 Task: Create List Mentoring in Board Public Speaking Tips to Workspace Cash Management. Create List Coaching in Board User Research to Workspace Cash Management. Create List Training and Development in Board Customer Service Knowledge Base Development and Management to Workspace Cash Management
Action: Mouse moved to (63, 340)
Screenshot: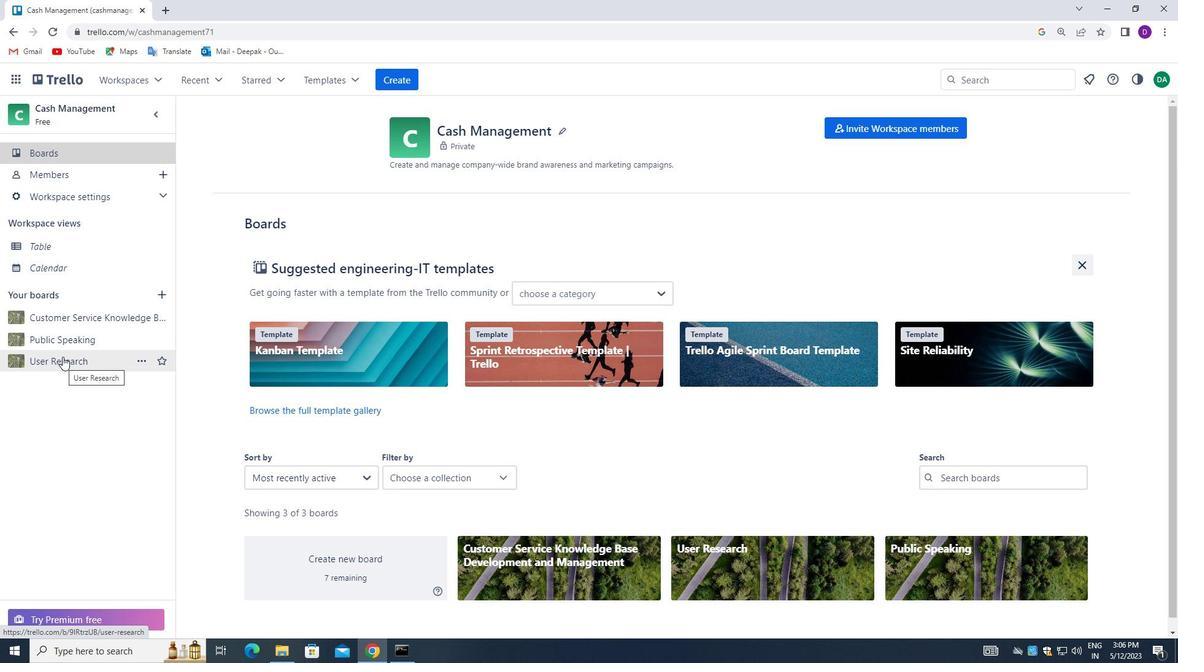 
Action: Mouse pressed left at (63, 340)
Screenshot: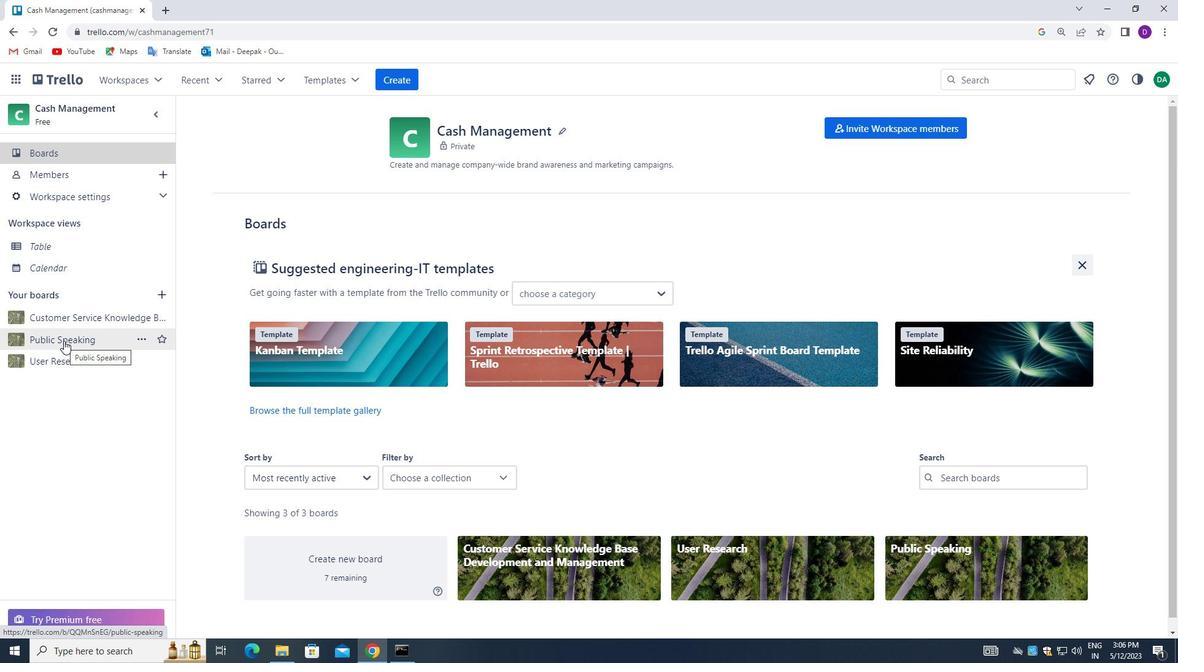 
Action: Mouse moved to (416, 152)
Screenshot: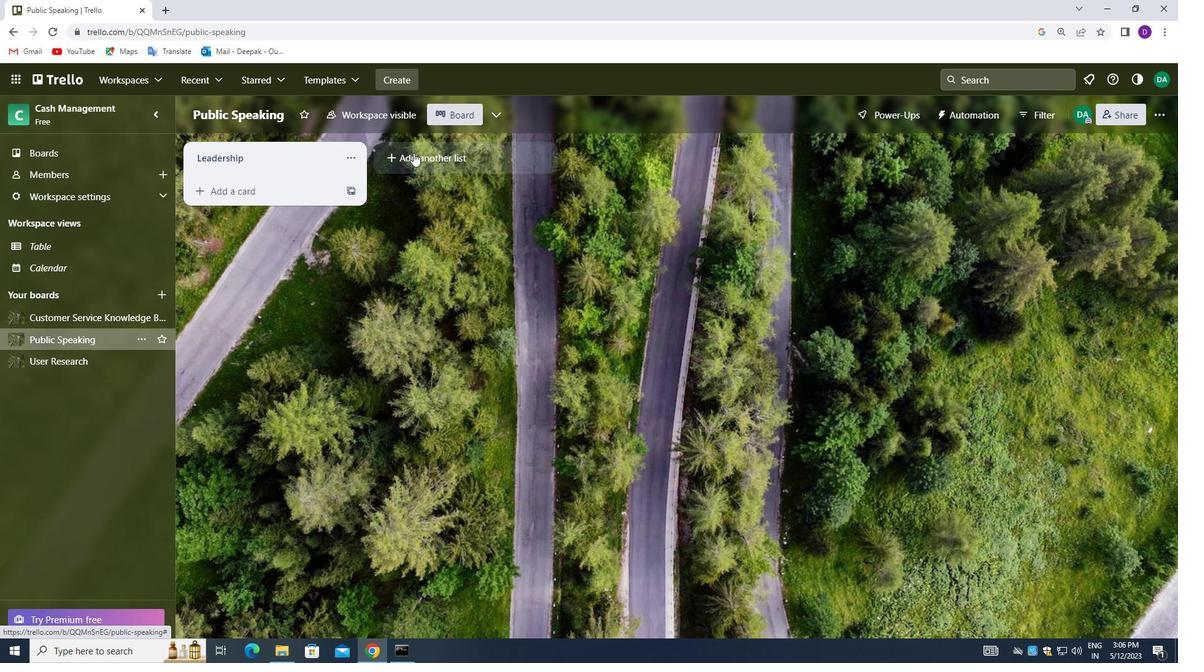 
Action: Mouse pressed left at (416, 152)
Screenshot: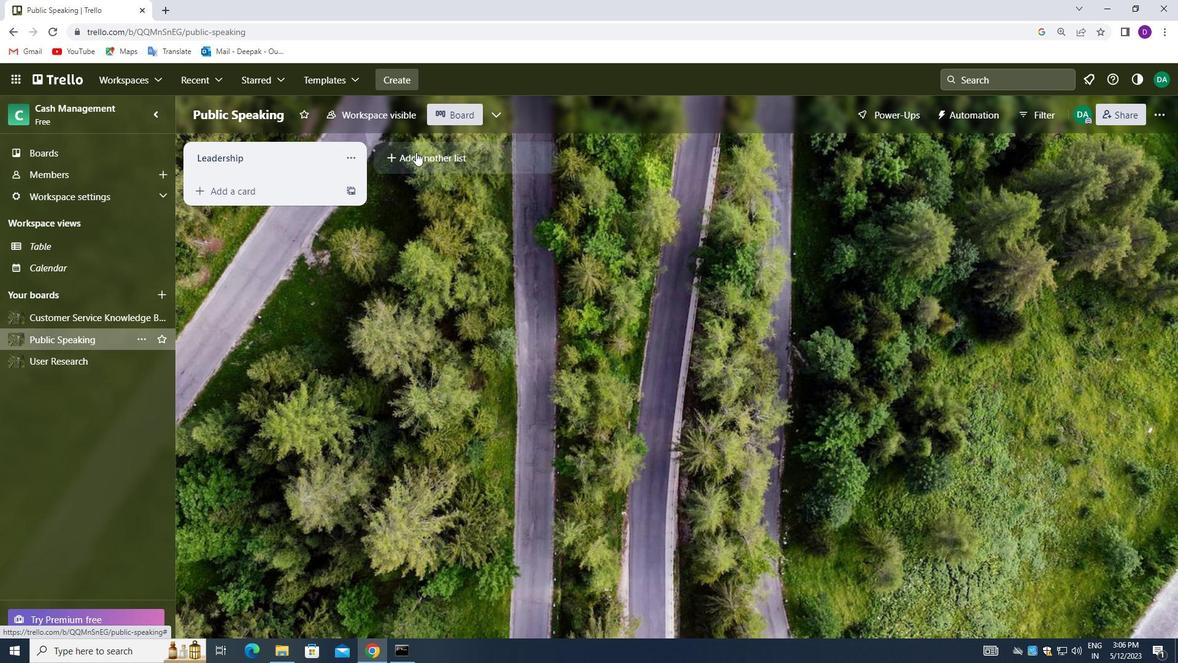 
Action: Mouse moved to (416, 153)
Screenshot: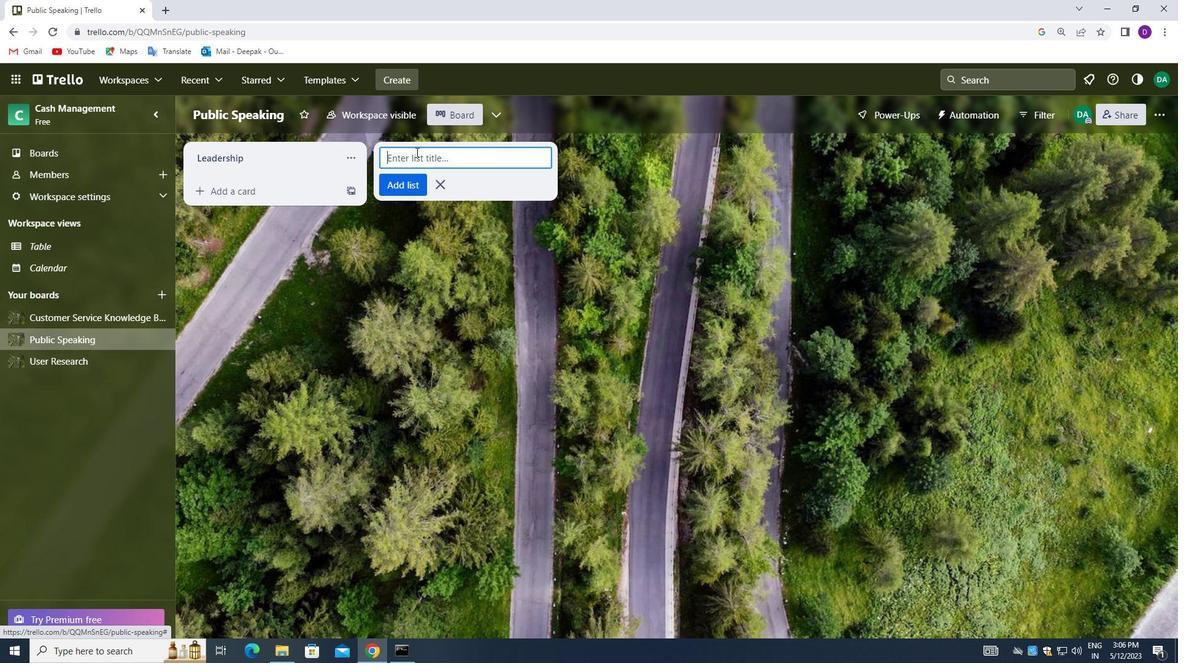 
Action: Key pressed <Key.shift><Key.shift><Key.shift>MENTORING
Screenshot: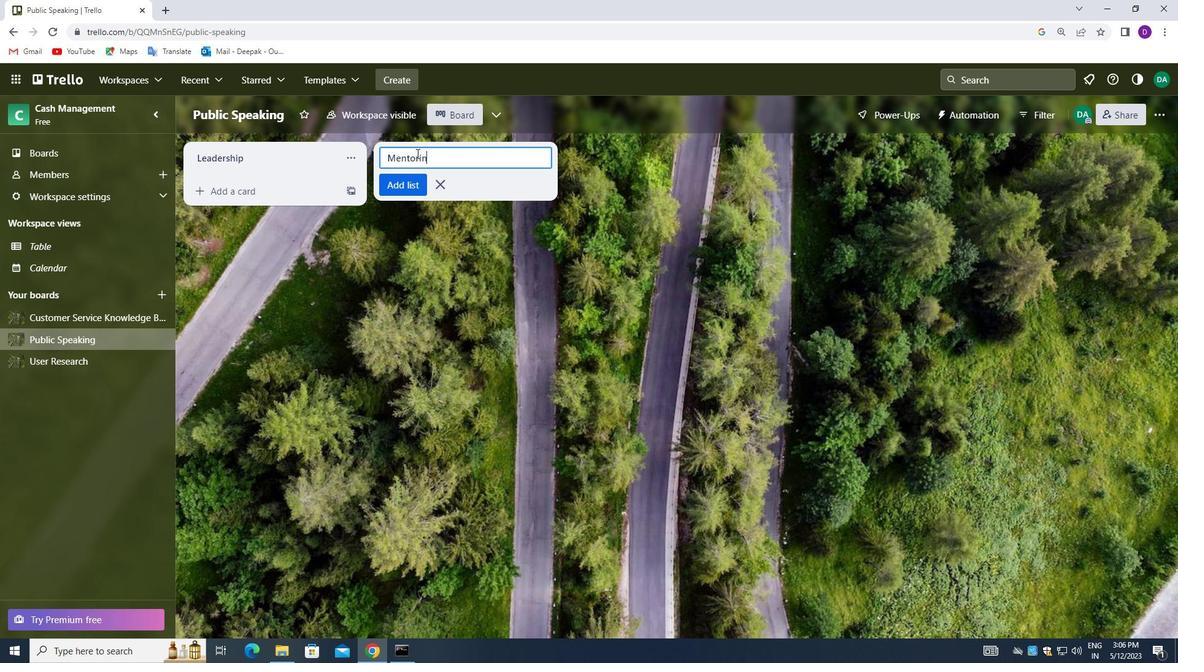 
Action: Mouse moved to (391, 186)
Screenshot: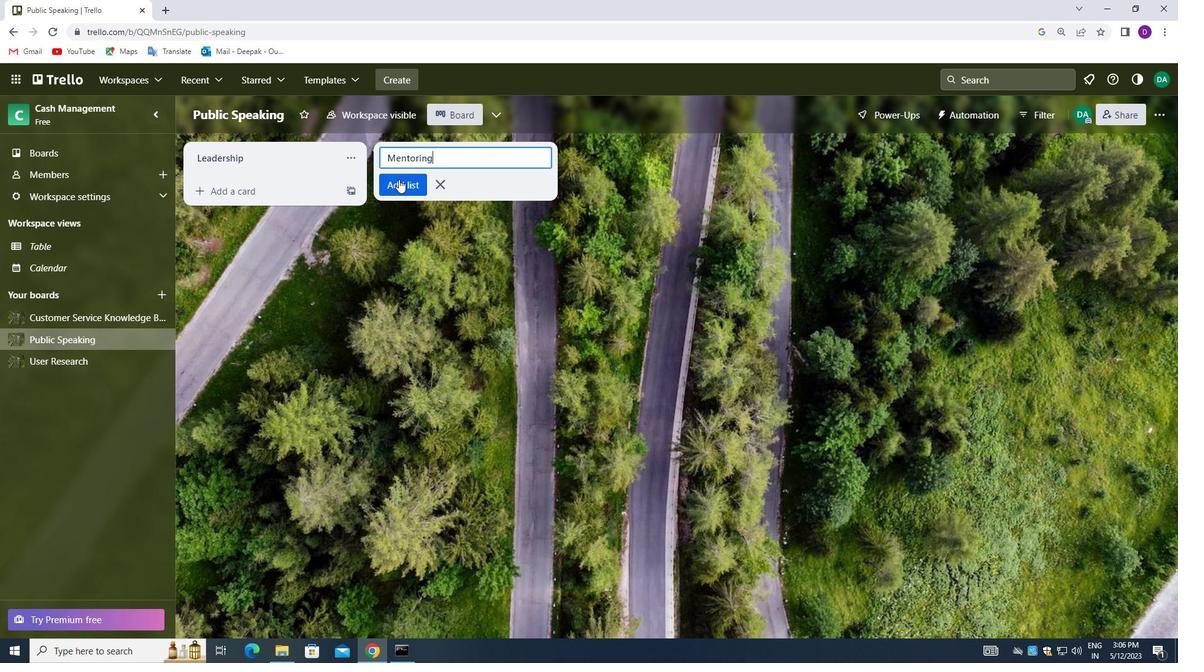 
Action: Mouse pressed left at (391, 186)
Screenshot: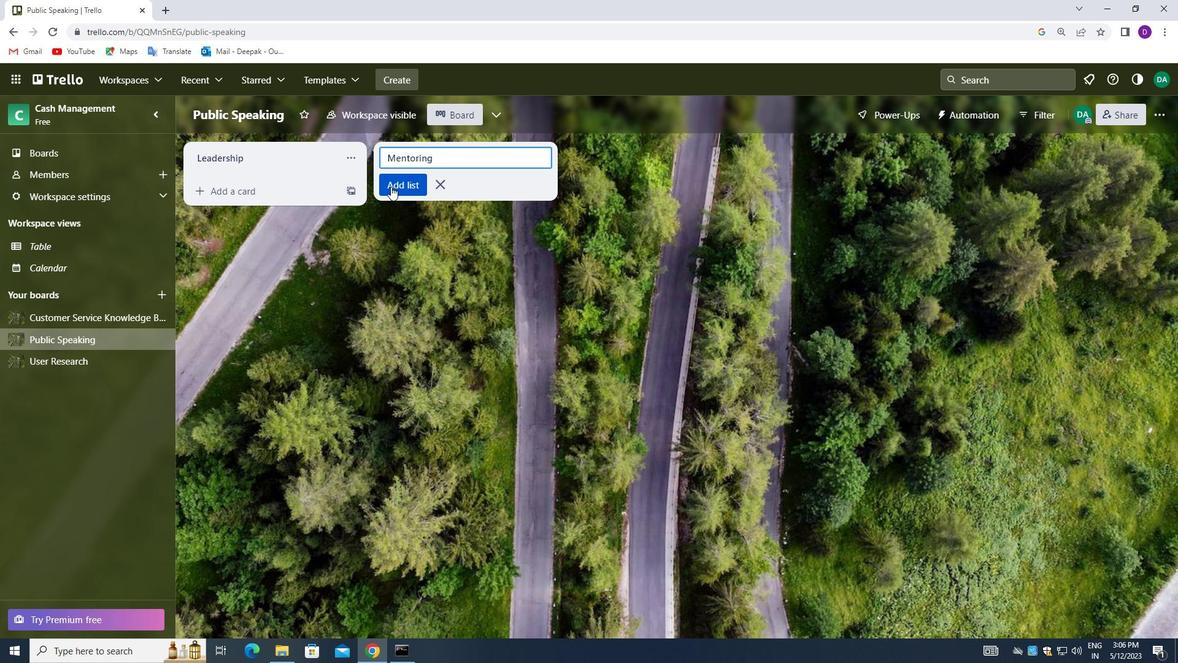 
Action: Mouse moved to (87, 355)
Screenshot: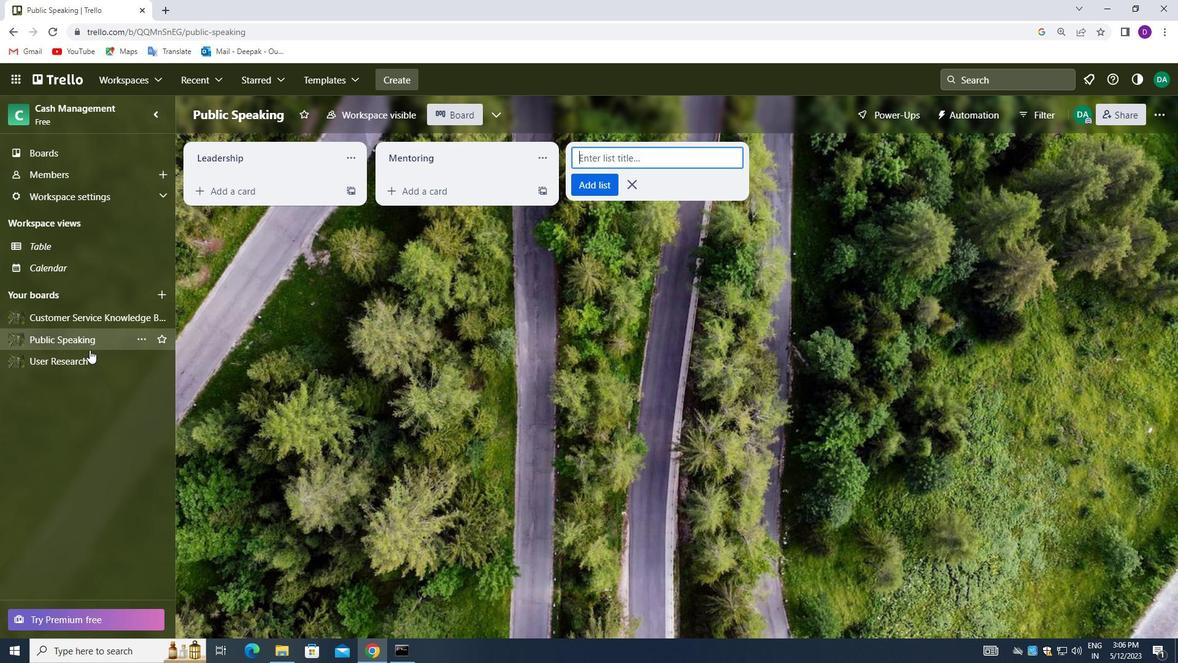 
Action: Mouse pressed left at (87, 355)
Screenshot: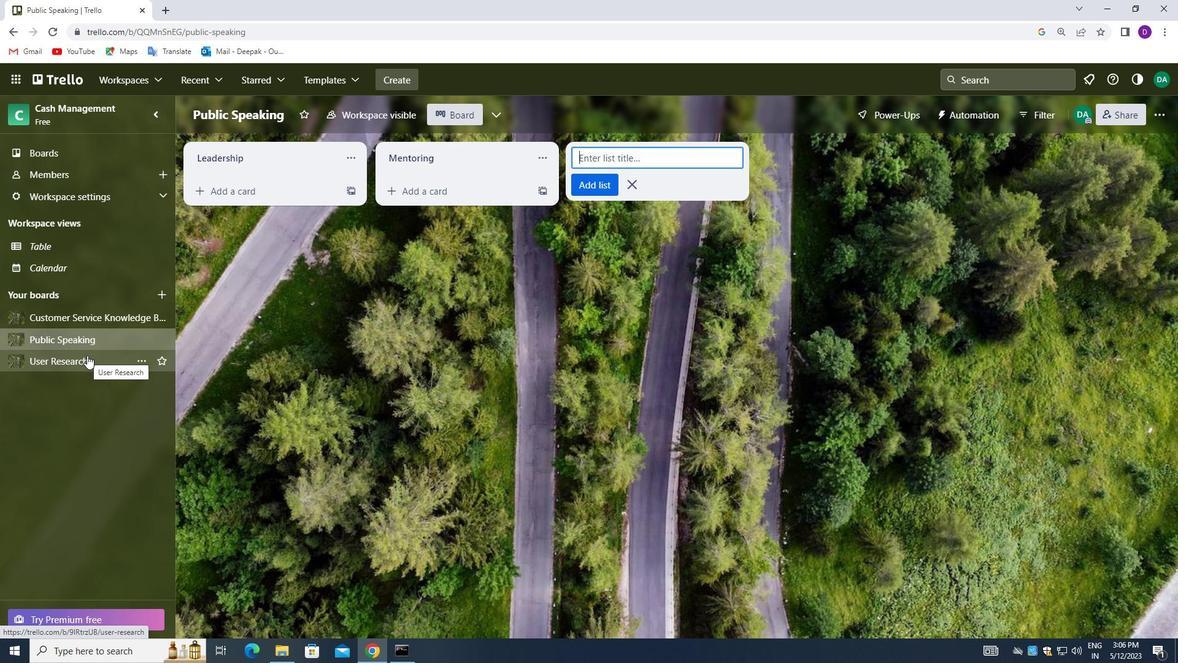 
Action: Mouse moved to (436, 160)
Screenshot: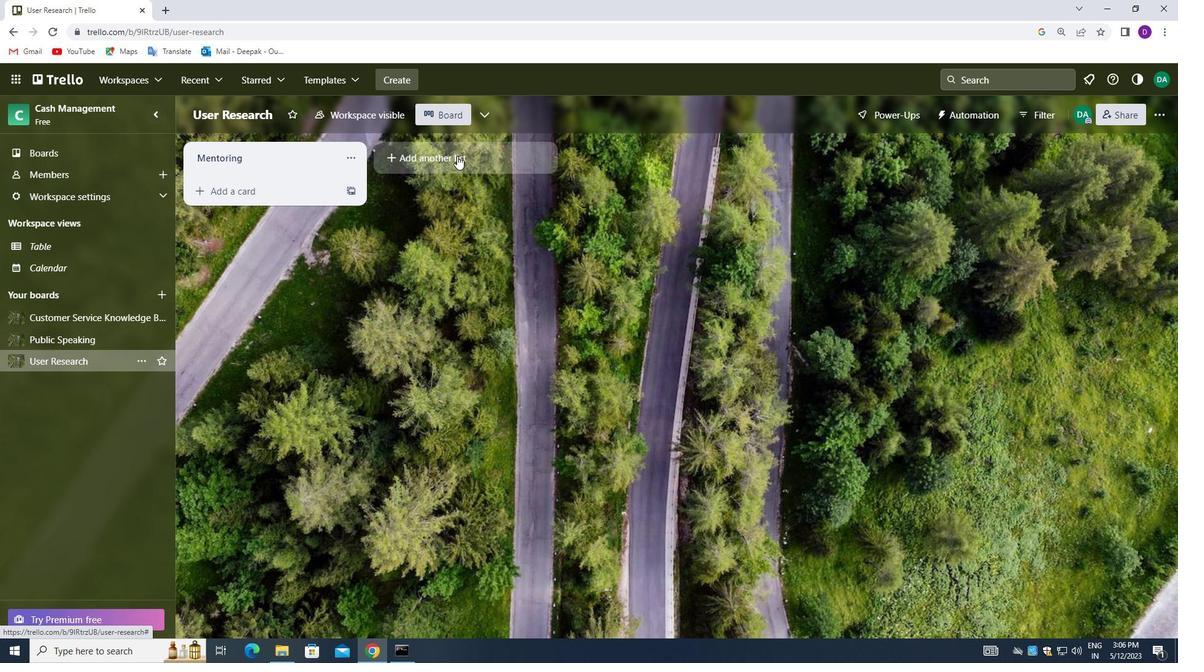 
Action: Mouse pressed left at (436, 160)
Screenshot: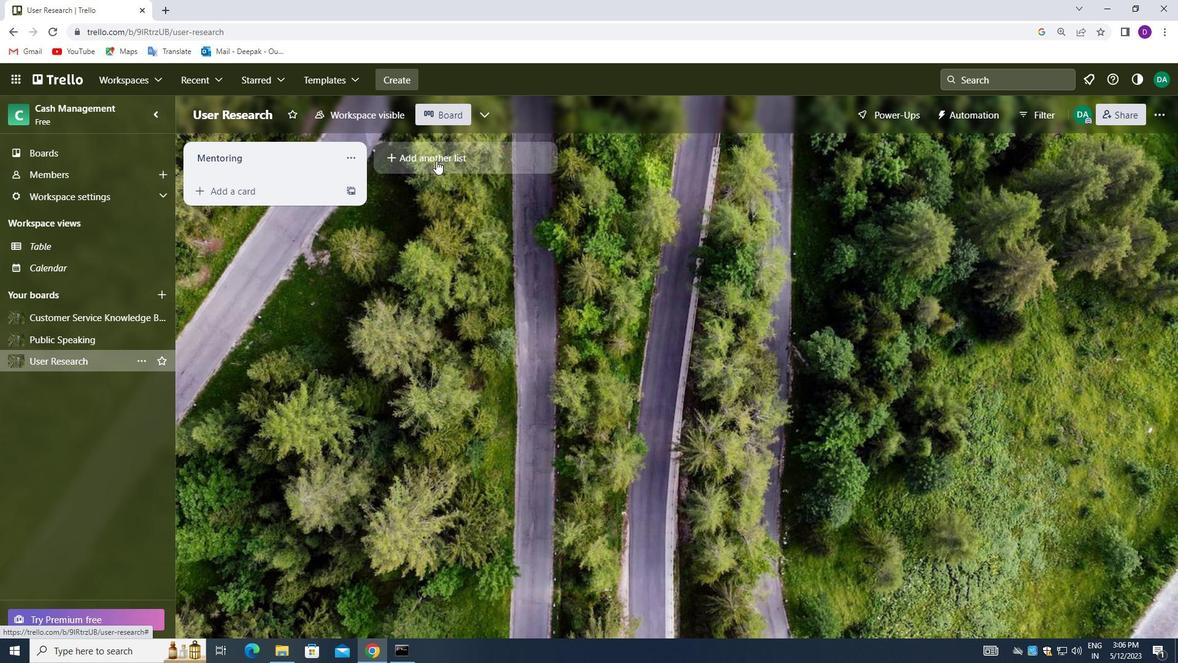 
Action: Mouse moved to (423, 156)
Screenshot: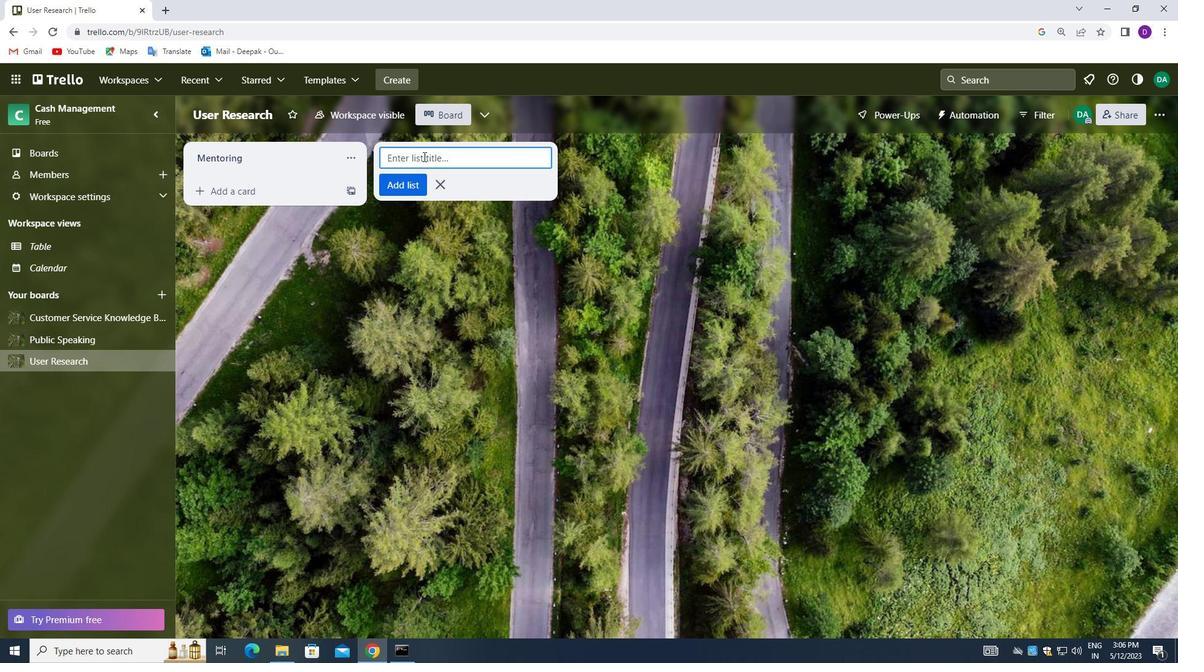 
Action: Key pressed <Key.shift>COACHING
Screenshot: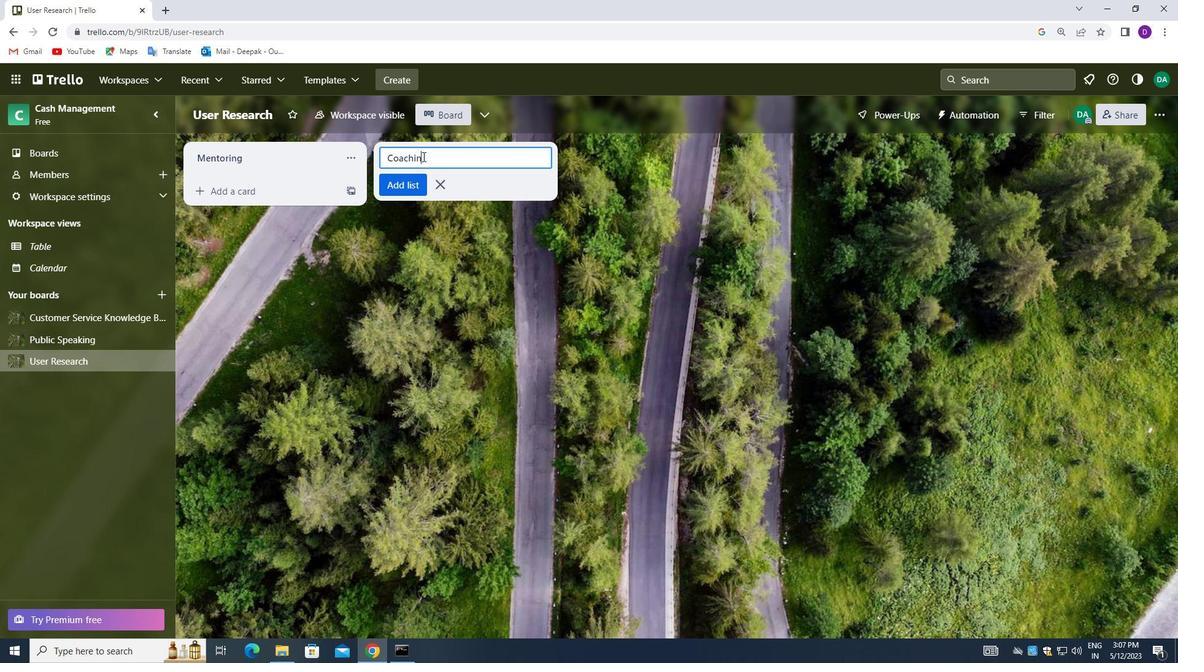 
Action: Mouse moved to (403, 186)
Screenshot: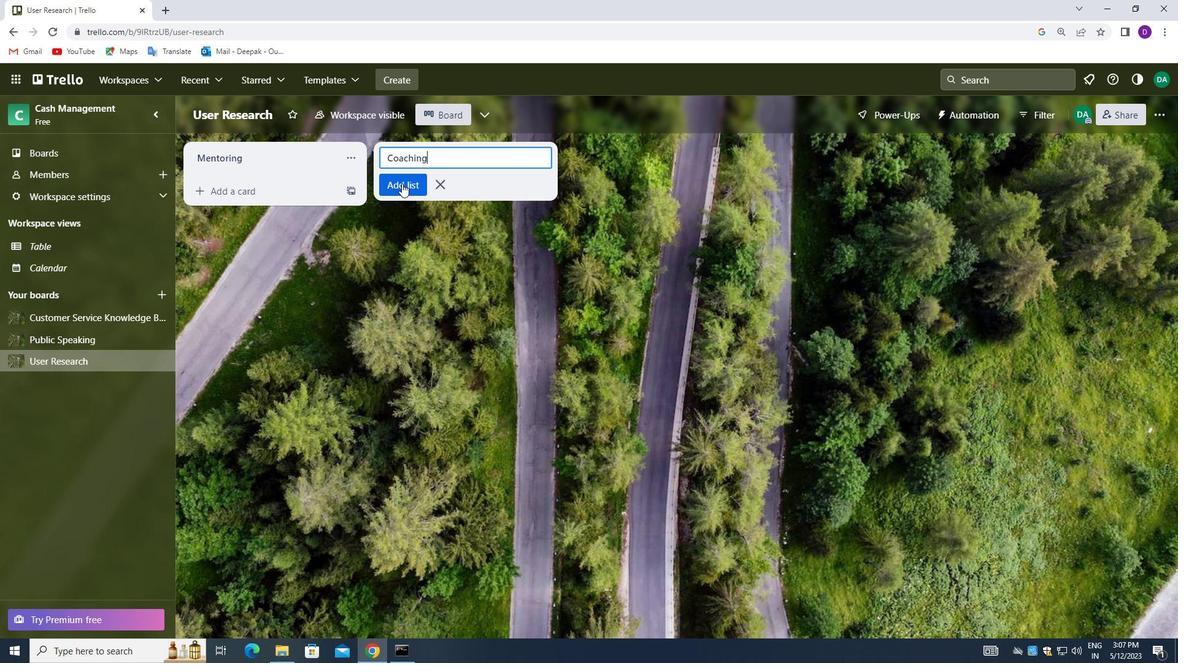 
Action: Mouse pressed left at (403, 186)
Screenshot: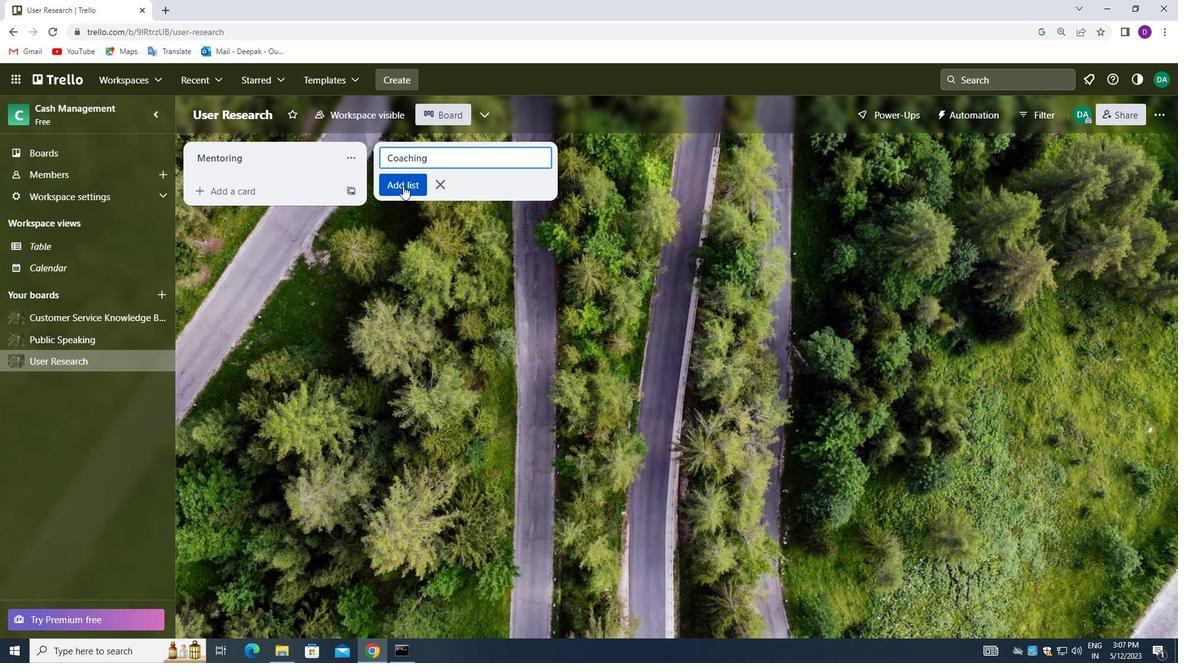 
Action: Mouse moved to (96, 310)
Screenshot: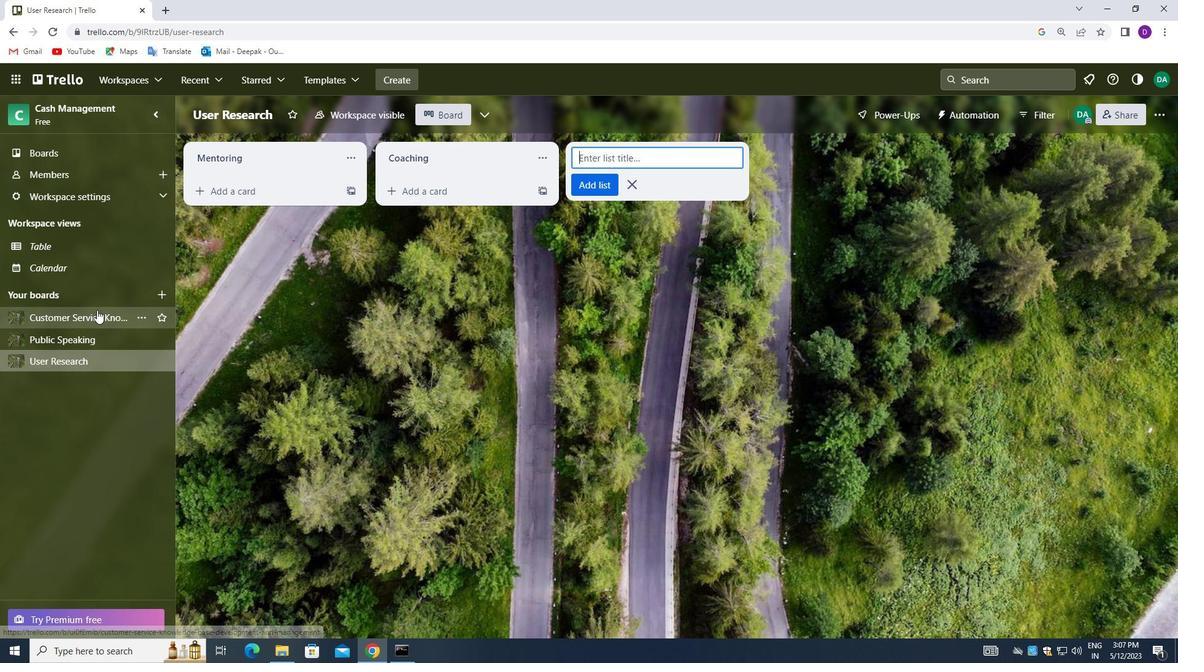 
Action: Mouse pressed left at (96, 310)
Screenshot: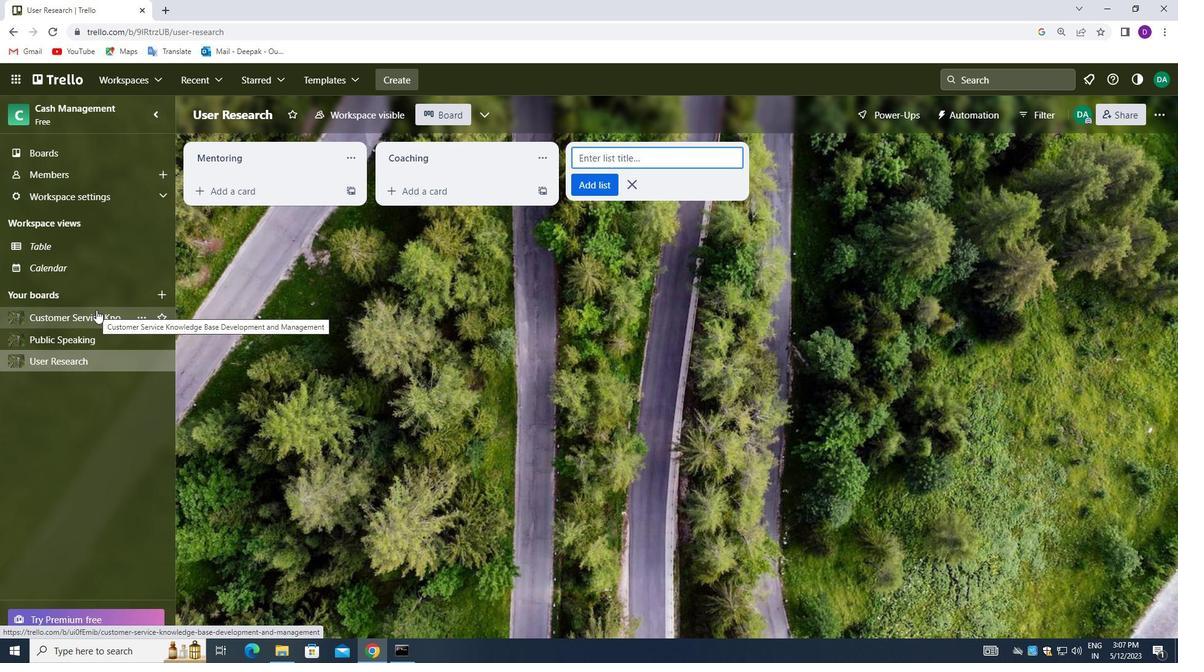 
Action: Mouse moved to (458, 157)
Screenshot: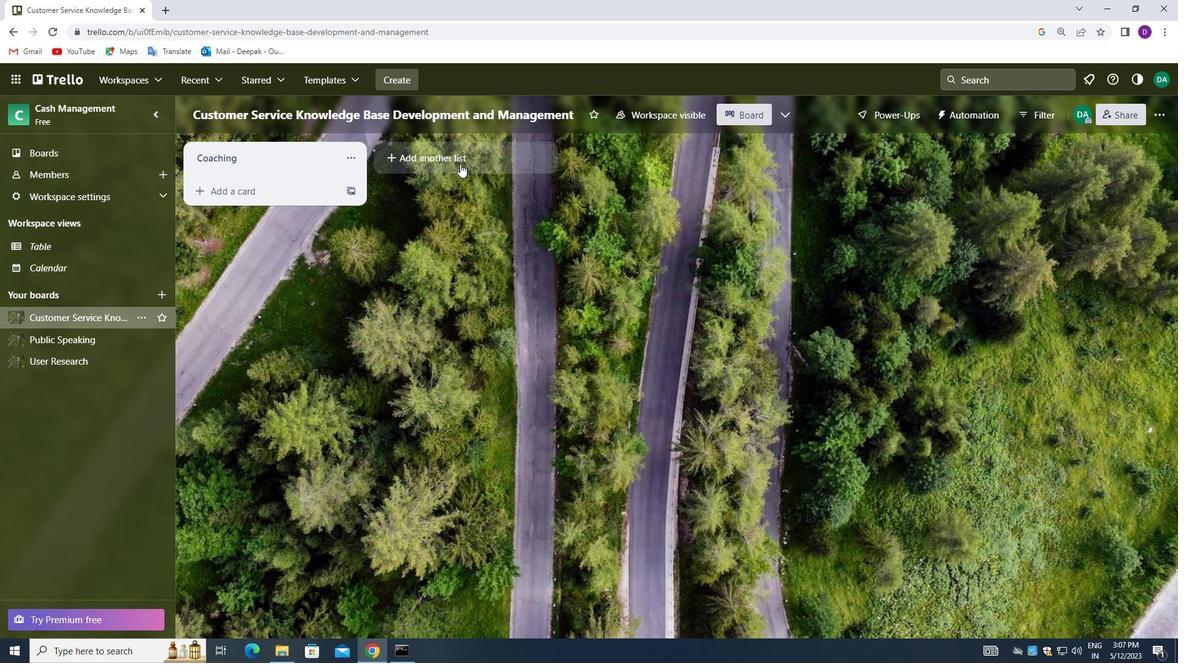 
Action: Mouse pressed left at (458, 157)
Screenshot: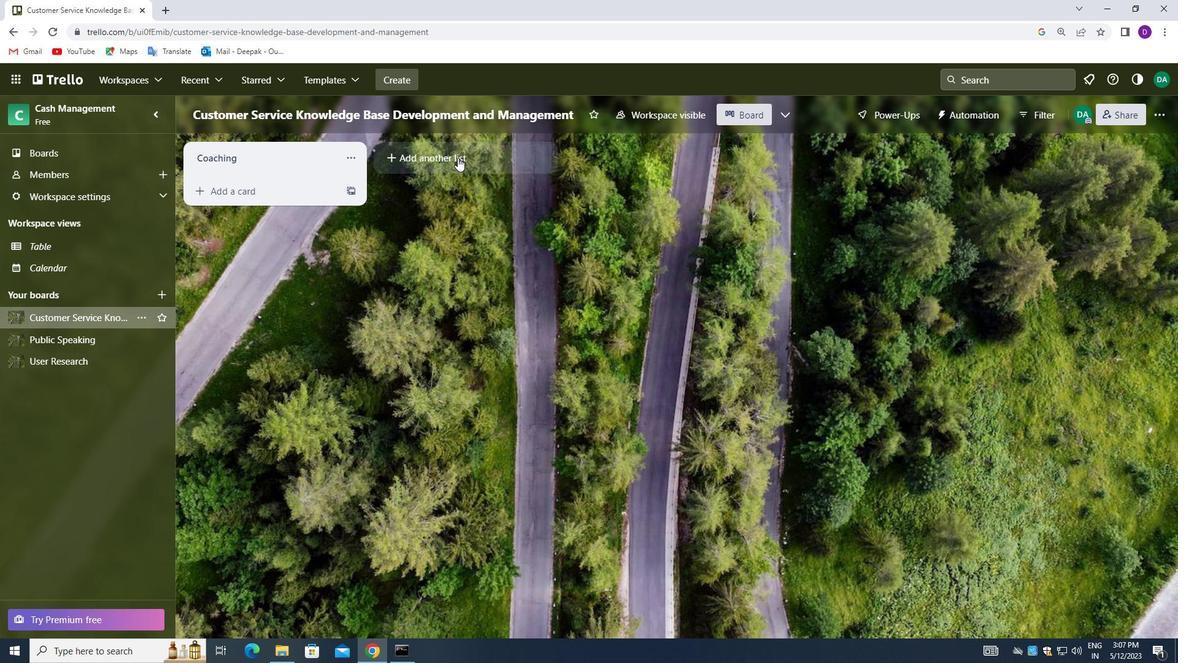 
Action: Mouse moved to (459, 169)
Screenshot: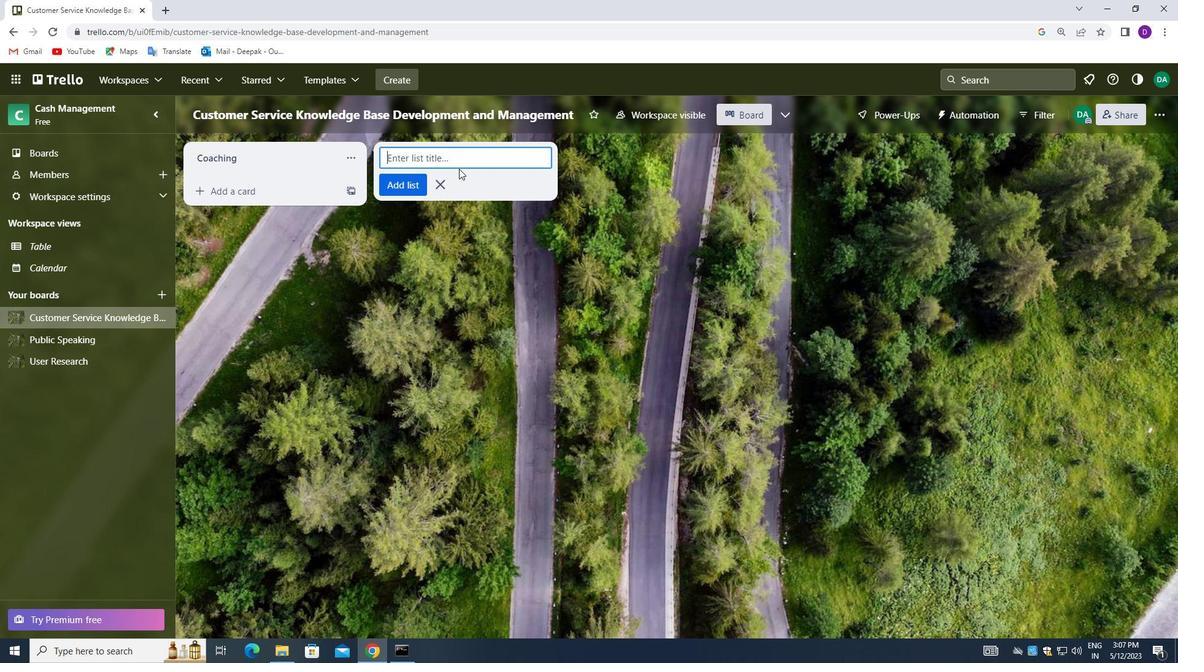 
Action: Key pressed <Key.shift><Key.shift><Key.shift><Key.shift><Key.shift><Key.shift><Key.shift><Key.shift><Key.shift><Key.shift><Key.shift><Key.shift><Key.shift><Key.shift>TRAINING<Key.space>AND<Key.space><Key.shift>DEVELOPMENT
Screenshot: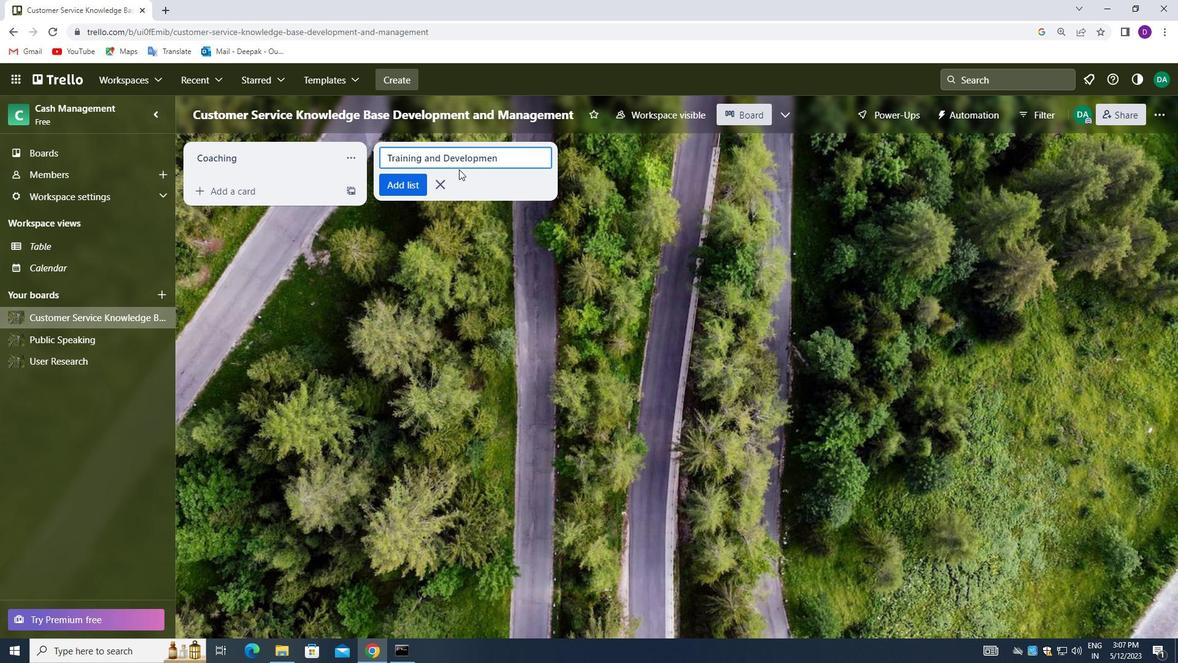 
Action: Mouse moved to (392, 185)
Screenshot: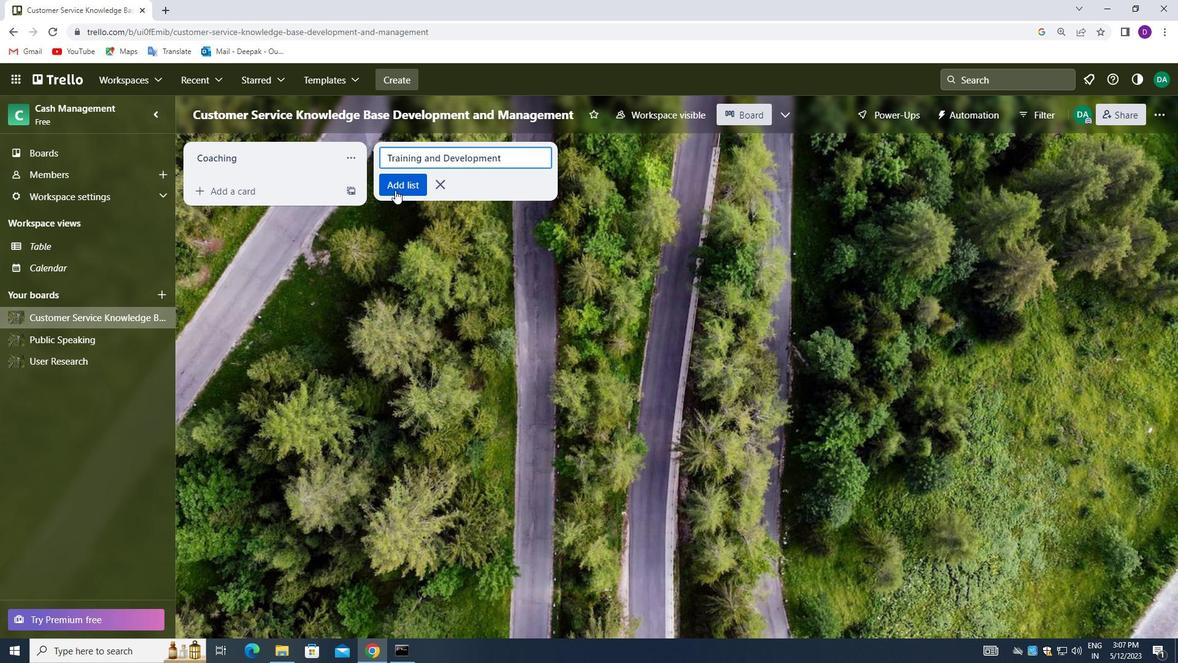 
Action: Mouse pressed left at (392, 185)
Screenshot: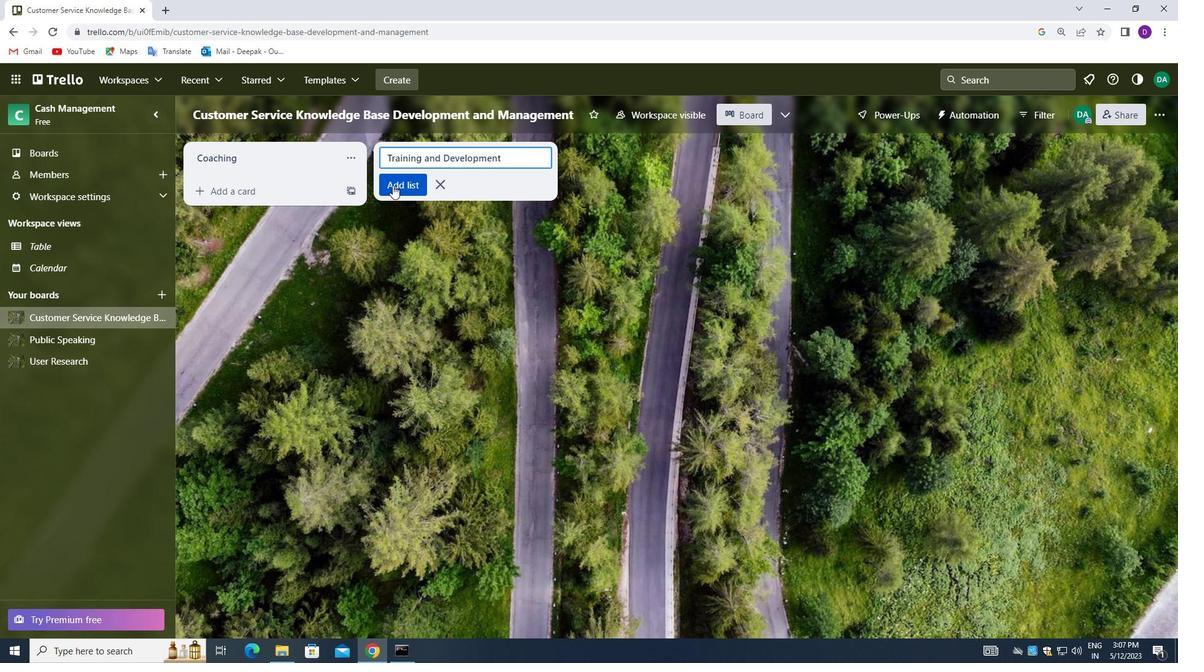 
Action: Mouse moved to (53, 155)
Screenshot: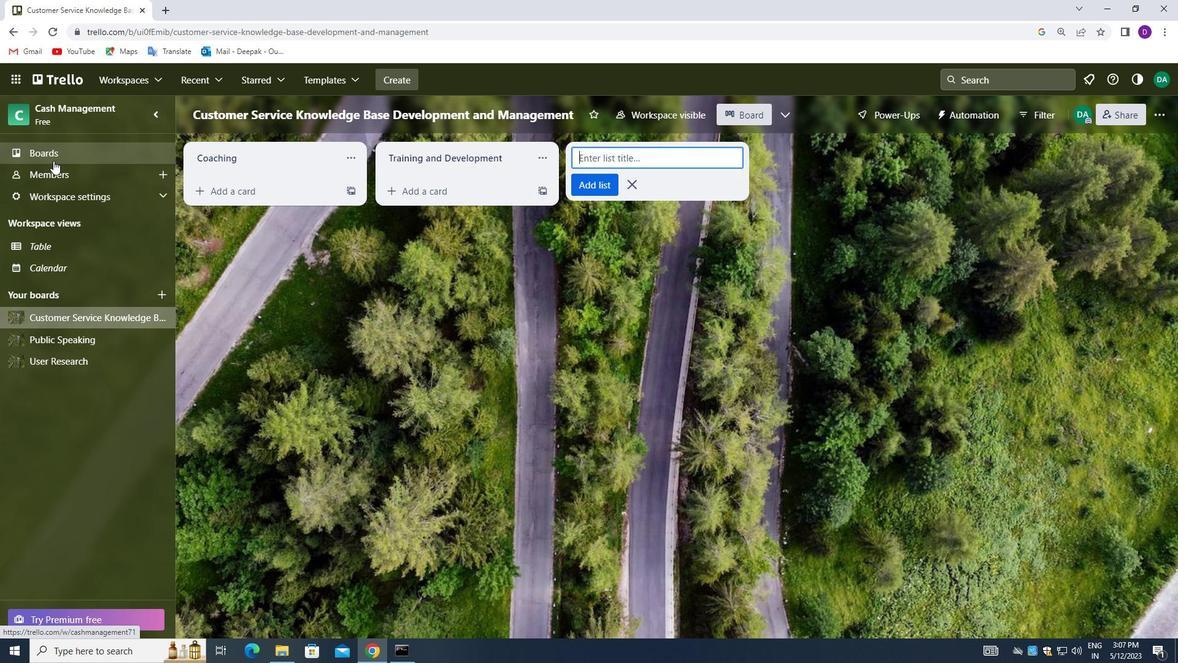 
Action: Mouse pressed left at (53, 155)
Screenshot: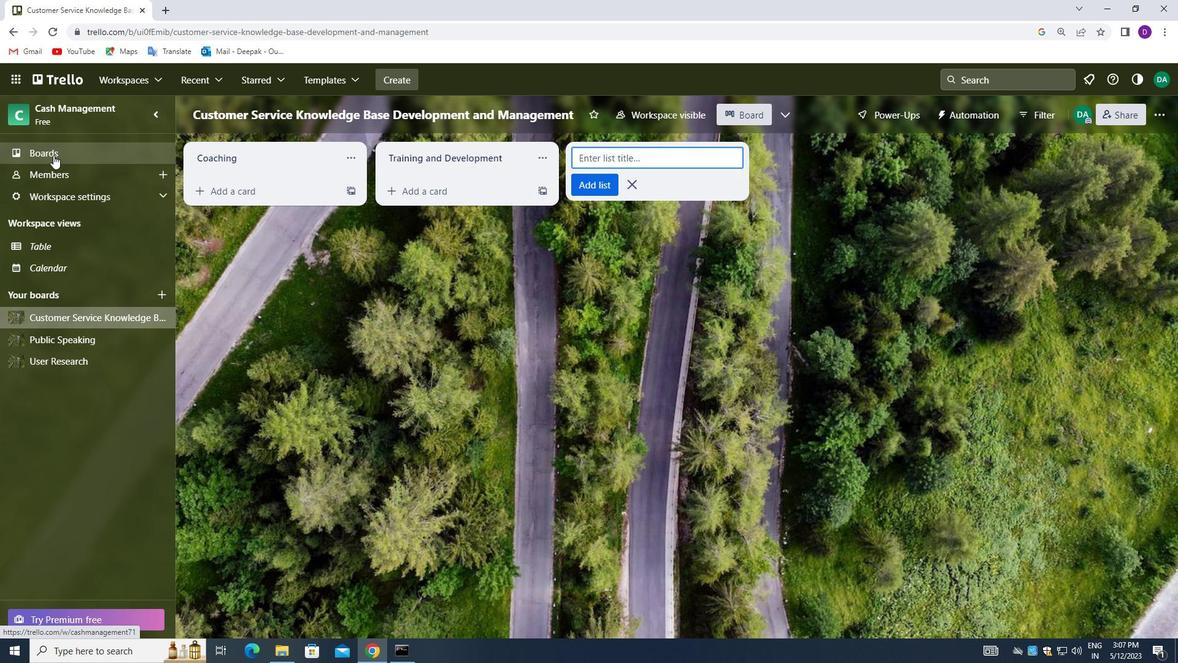 
